 Task: Create a rule from the Routing list, Task moved to a section -> Set Priority in the project AgileLink , set the section as Done clear the priority
Action: Mouse moved to (1064, 179)
Screenshot: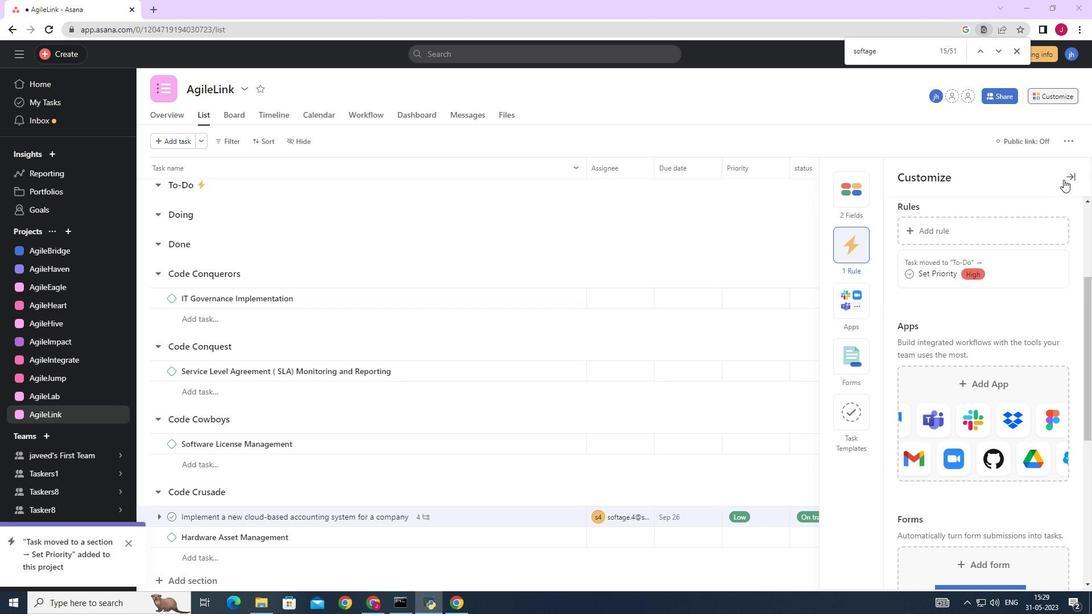 
Action: Mouse pressed left at (1064, 179)
Screenshot: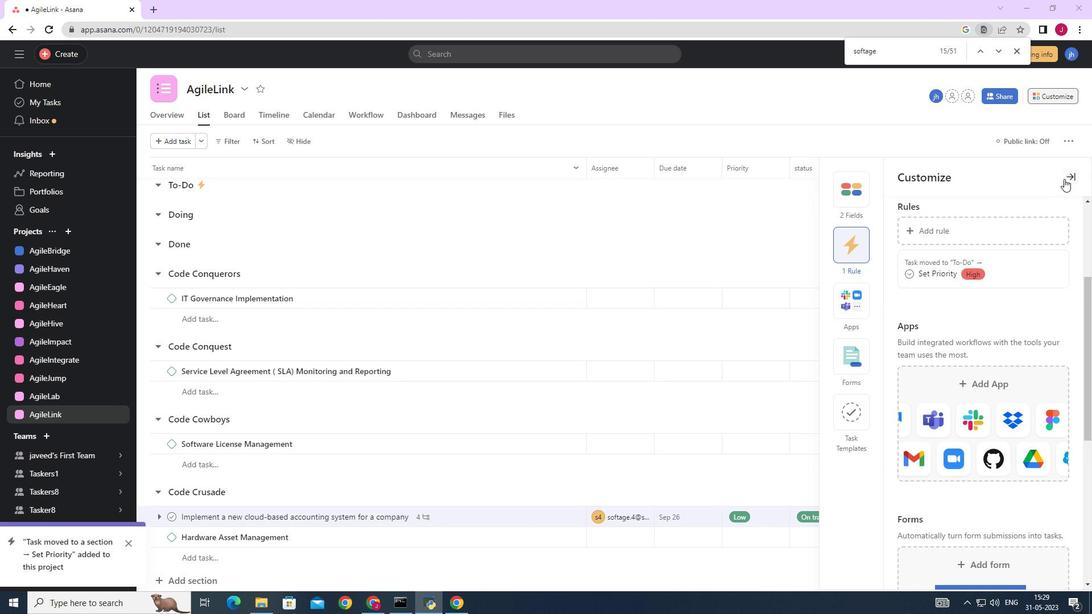 
Action: Mouse moved to (1050, 94)
Screenshot: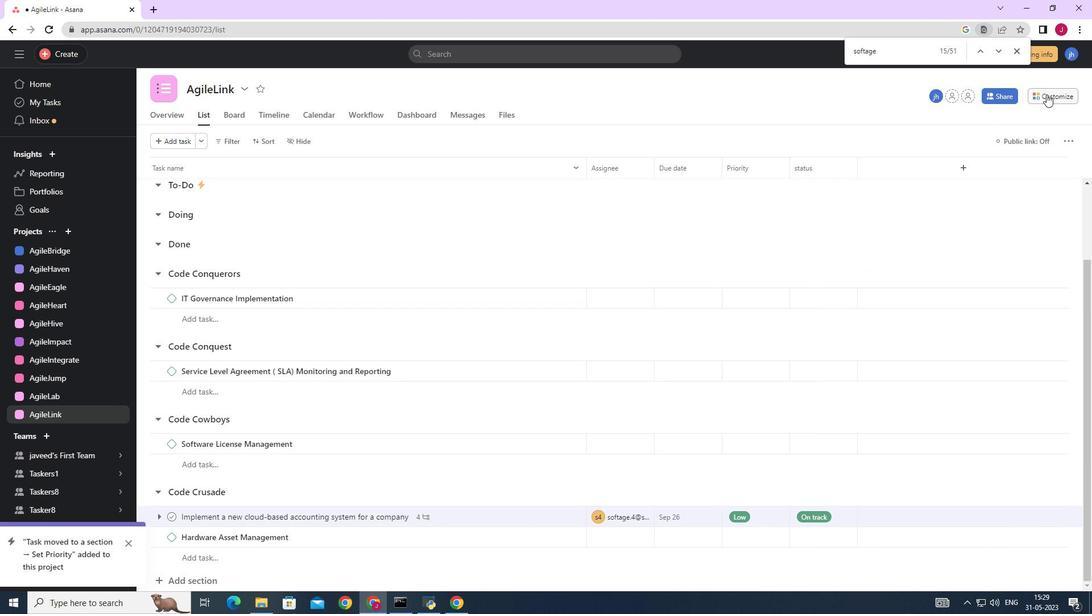 
Action: Mouse pressed left at (1050, 94)
Screenshot: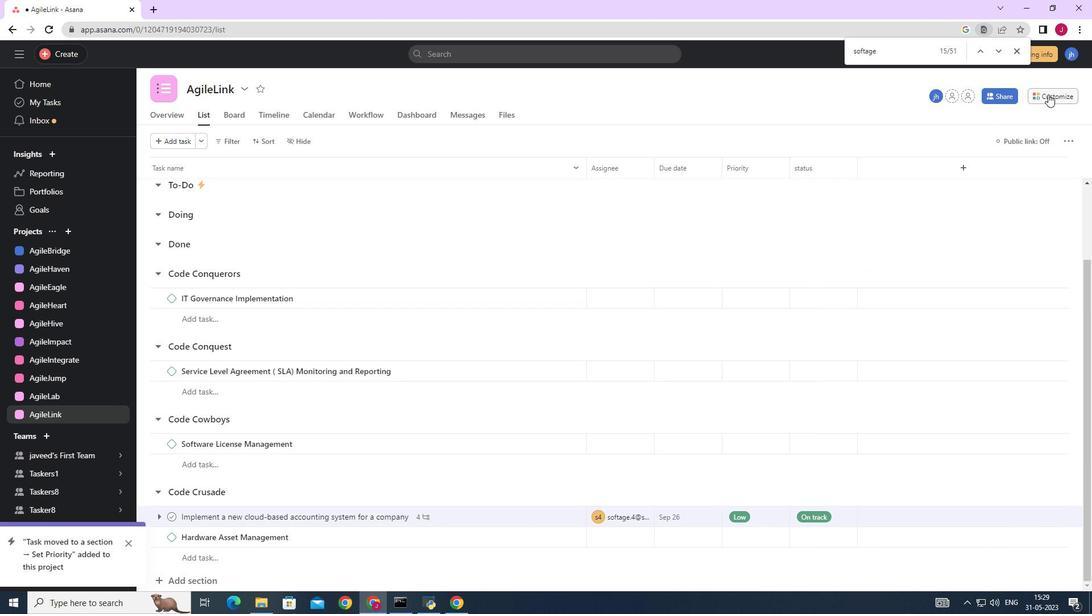 
Action: Mouse moved to (855, 252)
Screenshot: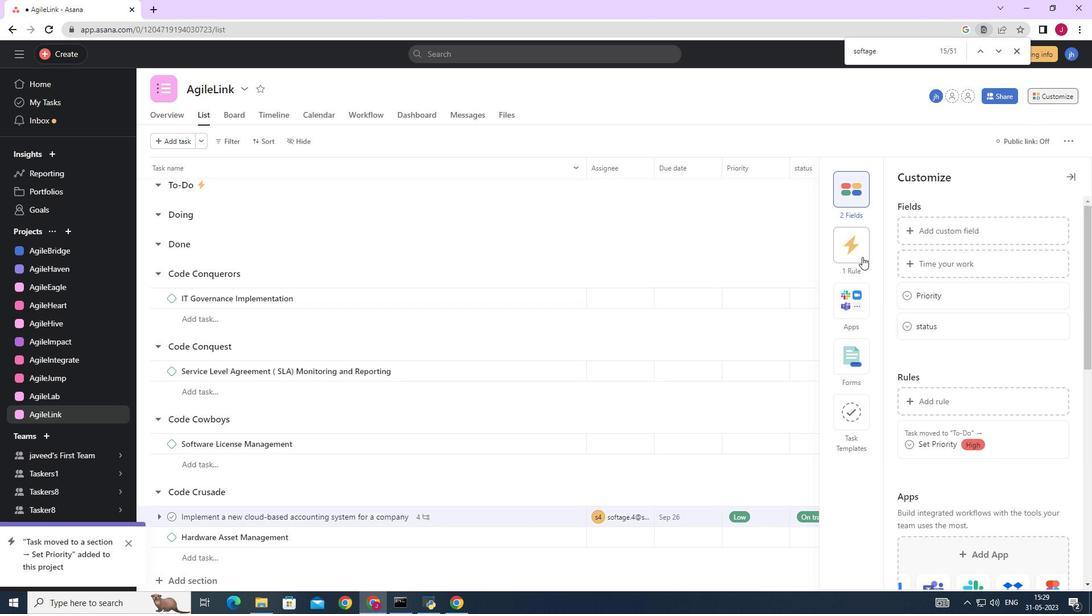 
Action: Mouse pressed left at (855, 252)
Screenshot: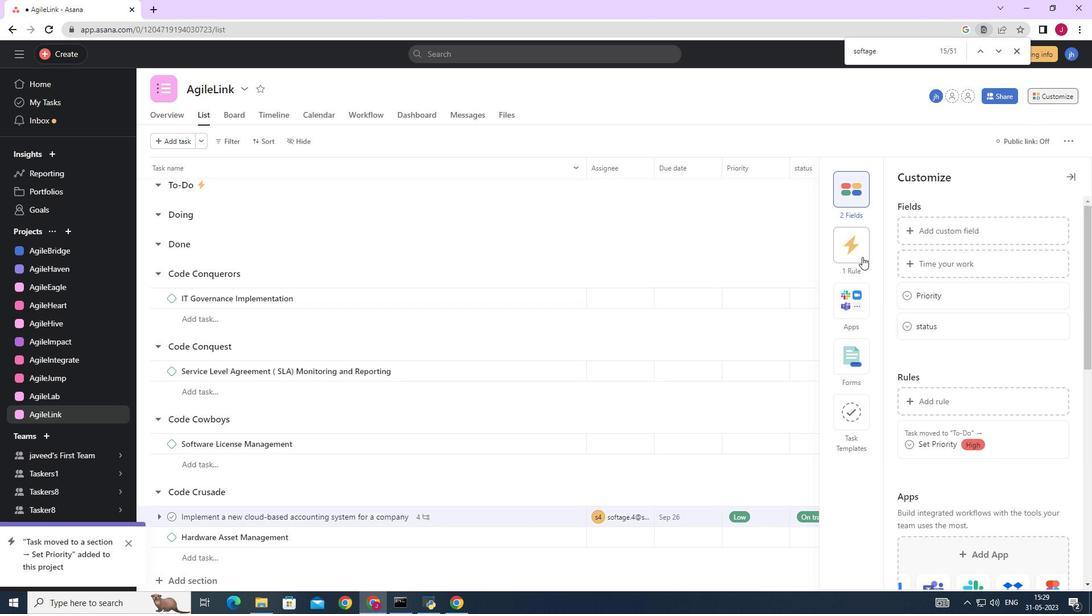 
Action: Mouse moved to (960, 226)
Screenshot: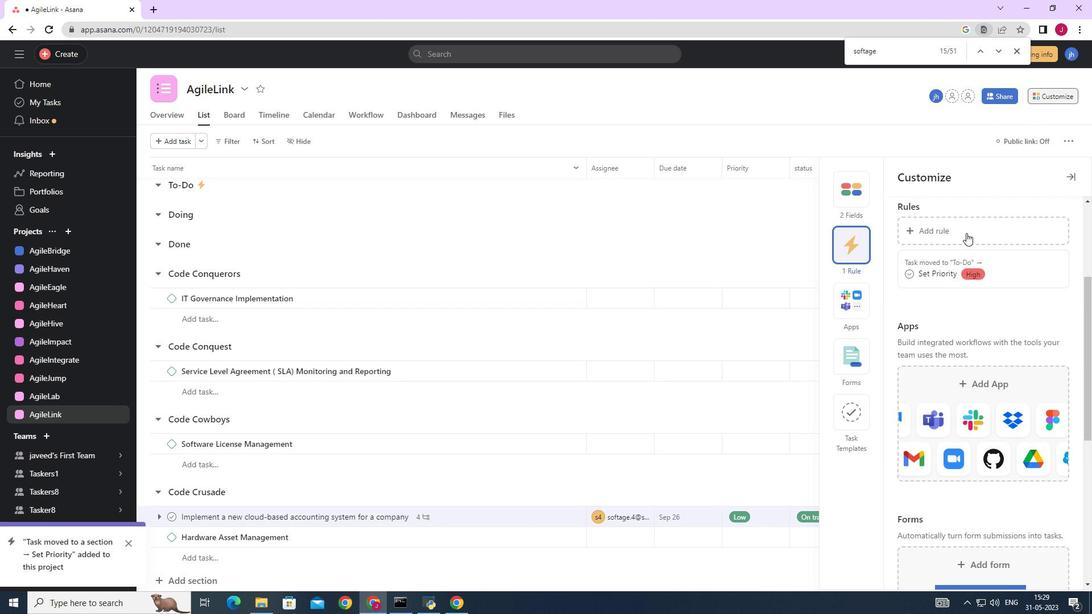 
Action: Mouse pressed left at (960, 226)
Screenshot: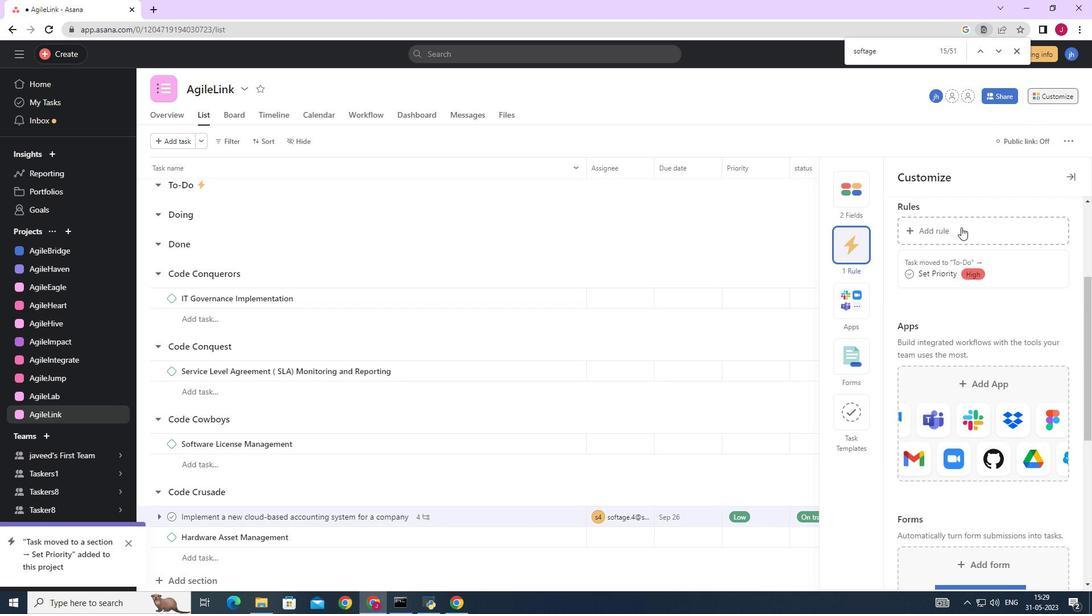 
Action: Mouse moved to (500, 170)
Screenshot: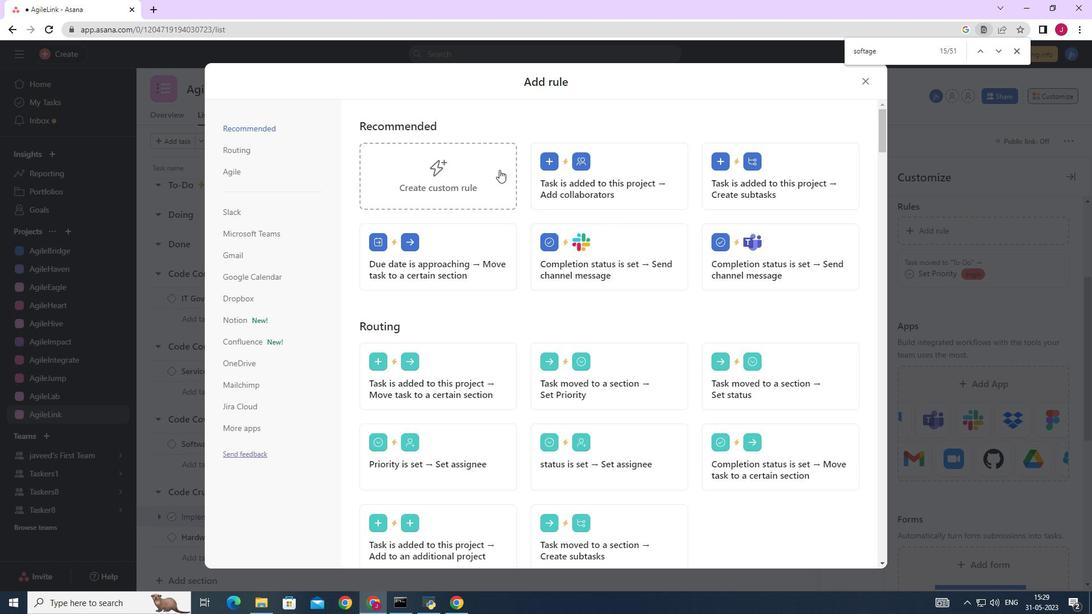 
Action: Mouse scrolled (500, 169) with delta (0, 0)
Screenshot: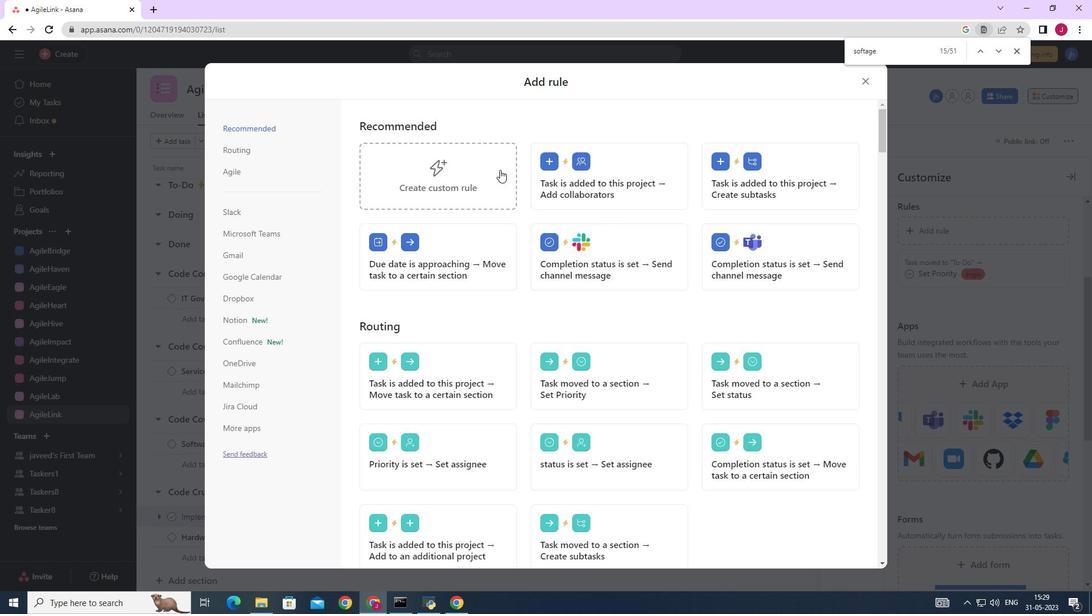 
Action: Mouse scrolled (500, 169) with delta (0, 0)
Screenshot: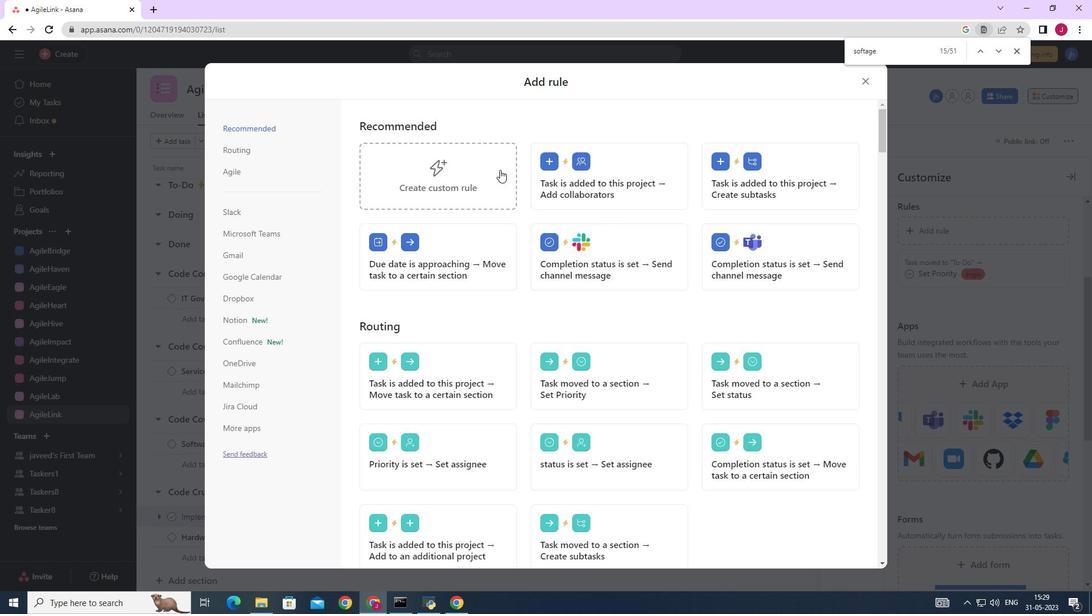
Action: Mouse moved to (245, 145)
Screenshot: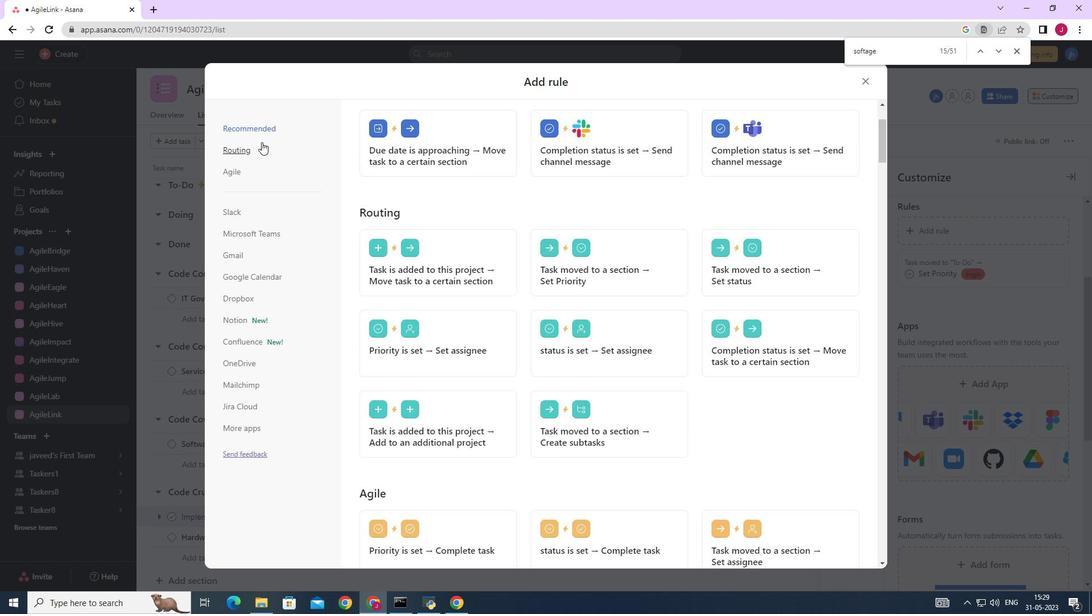 
Action: Mouse pressed left at (245, 145)
Screenshot: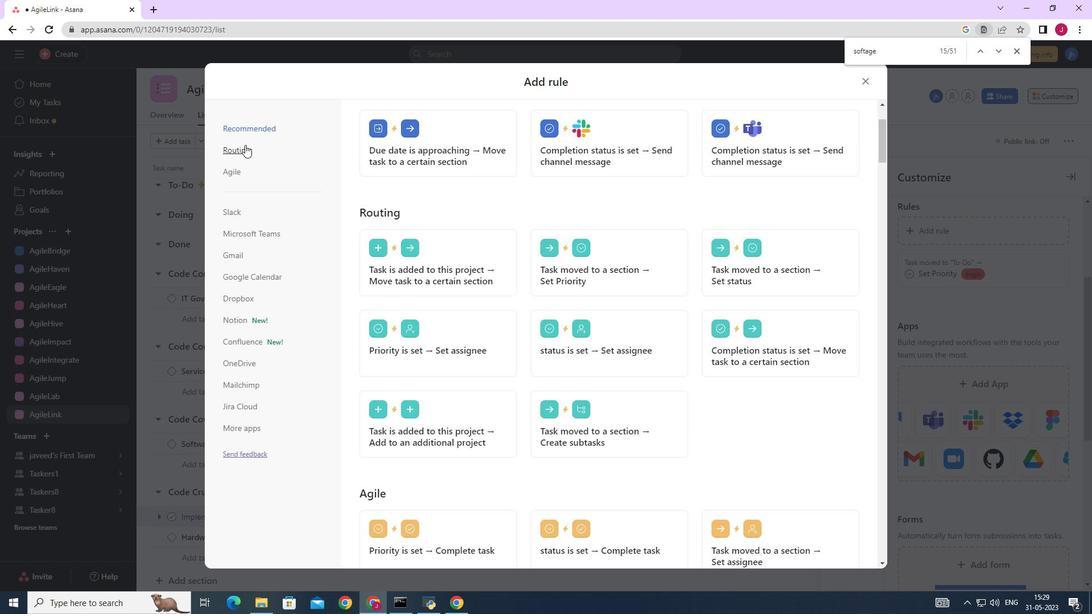 
Action: Mouse moved to (600, 166)
Screenshot: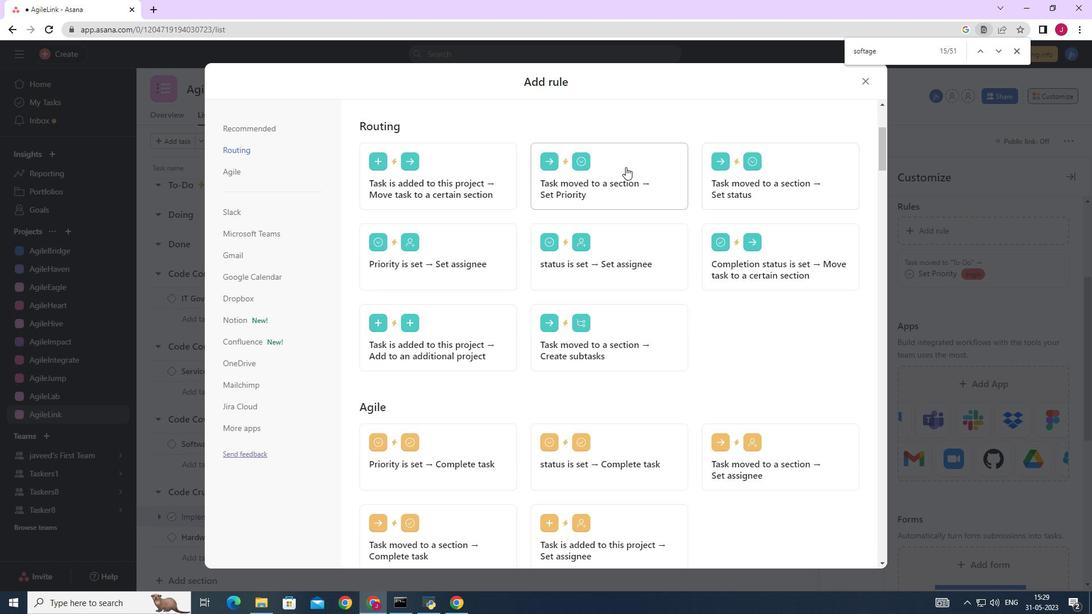 
Action: Mouse pressed left at (600, 166)
Screenshot: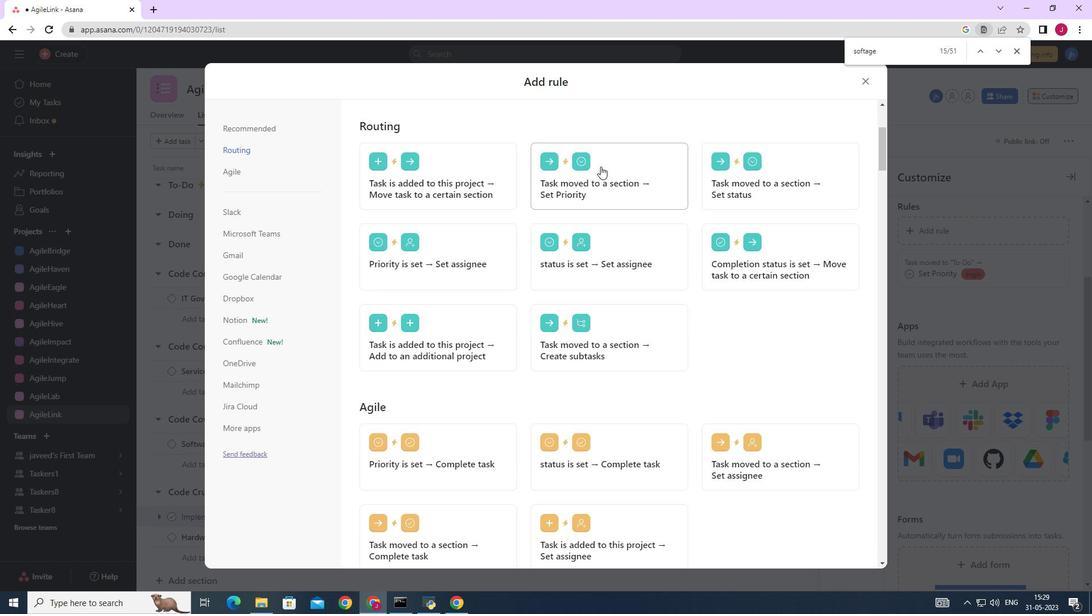 
Action: Mouse moved to (459, 313)
Screenshot: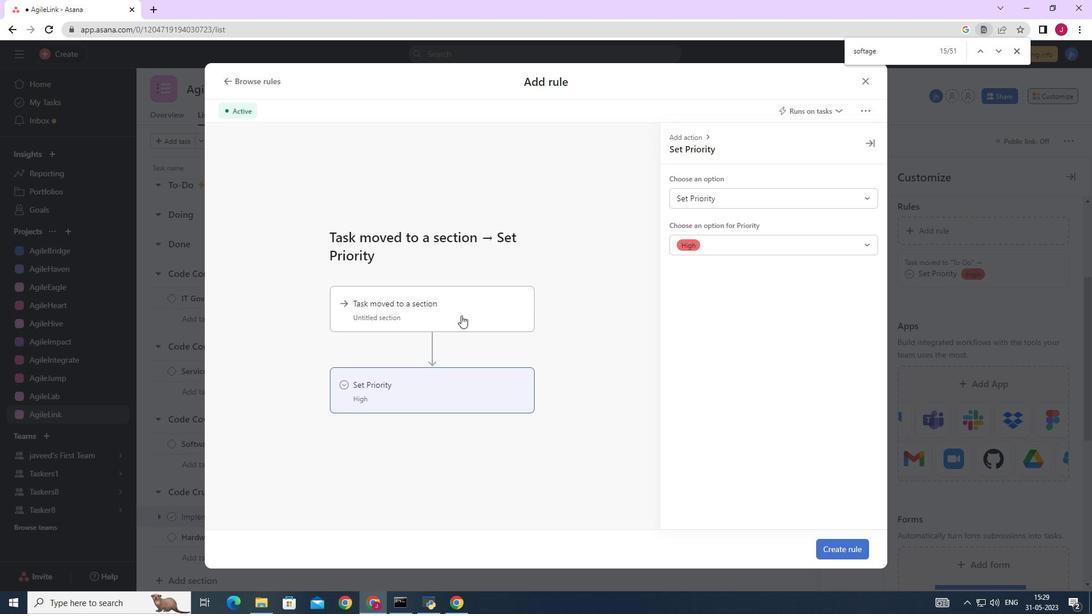 
Action: Mouse pressed left at (459, 313)
Screenshot: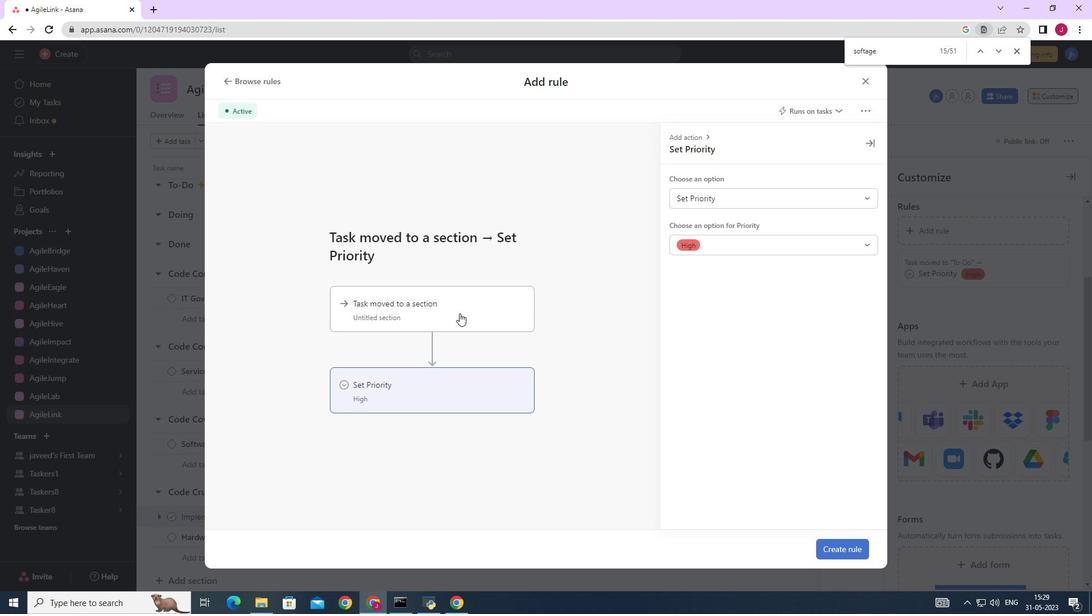 
Action: Mouse moved to (739, 200)
Screenshot: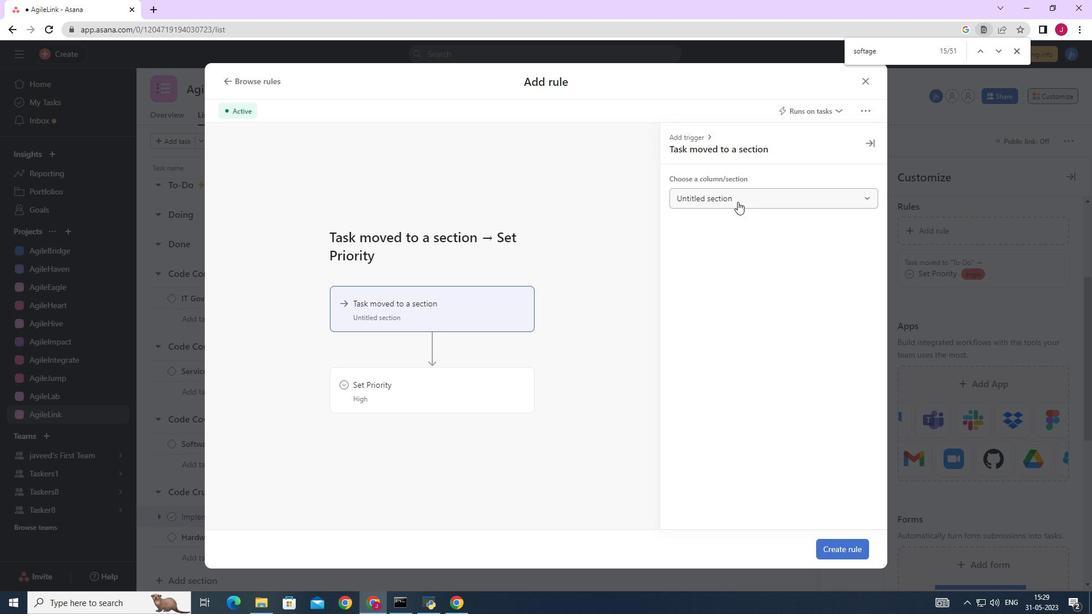 
Action: Mouse pressed left at (739, 200)
Screenshot: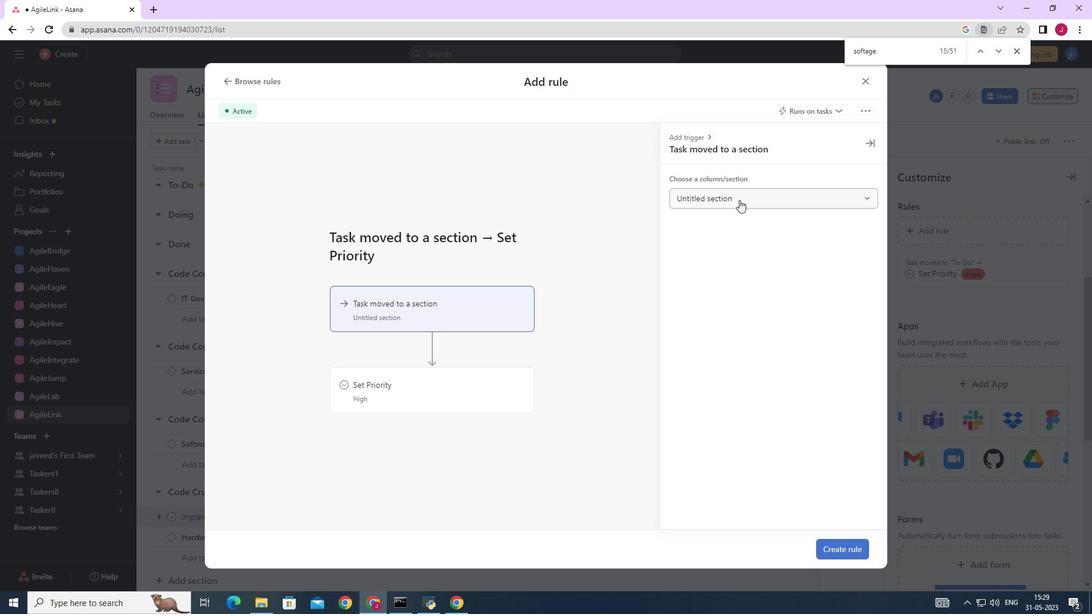
Action: Mouse moved to (716, 278)
Screenshot: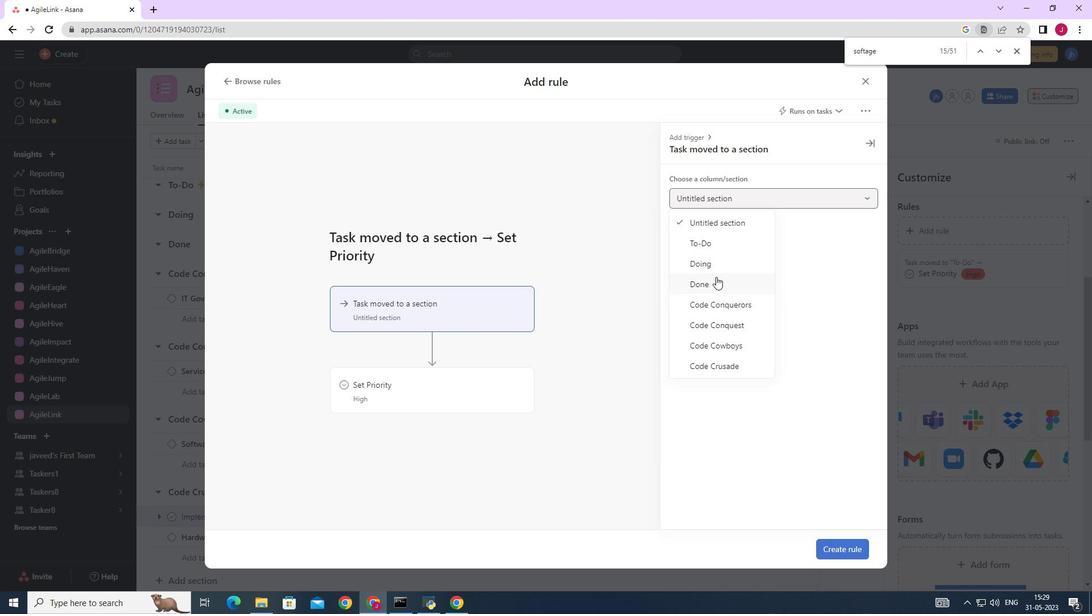 
Action: Mouse pressed left at (716, 278)
Screenshot: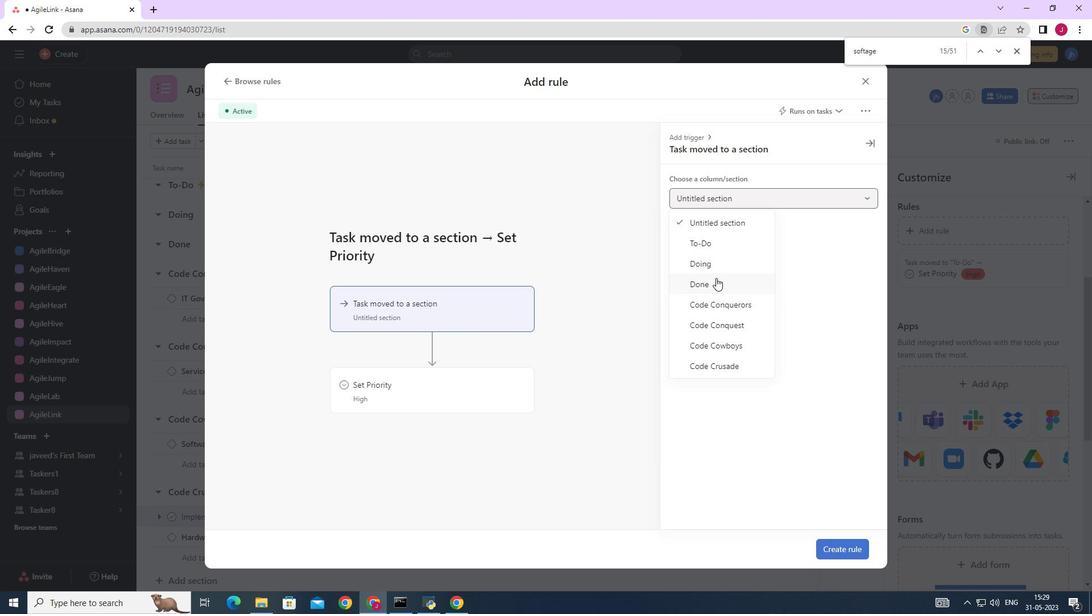 
Action: Mouse moved to (403, 386)
Screenshot: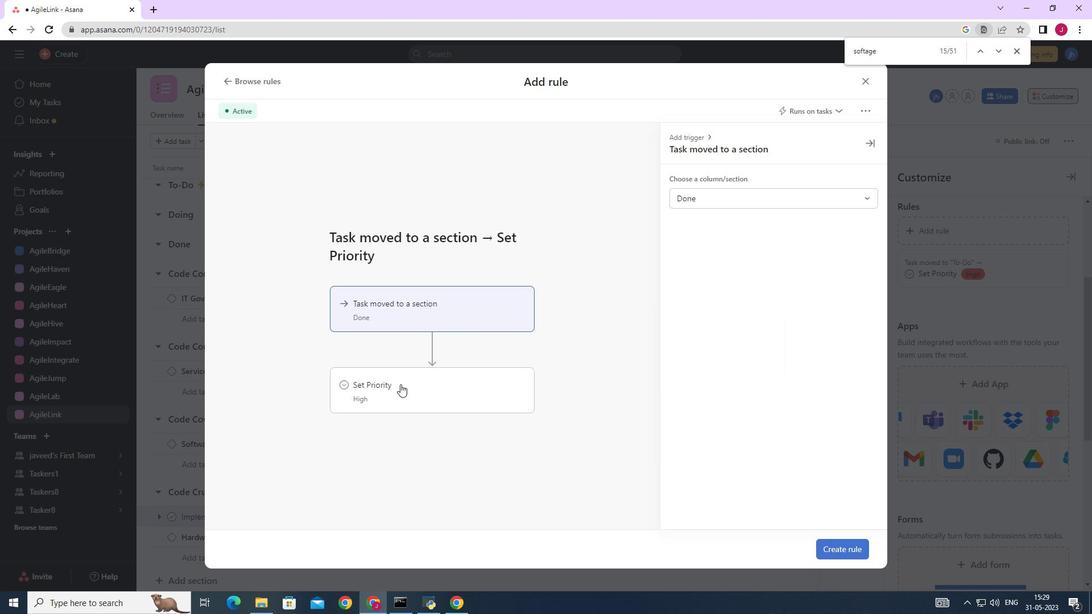
Action: Mouse pressed left at (403, 386)
Screenshot: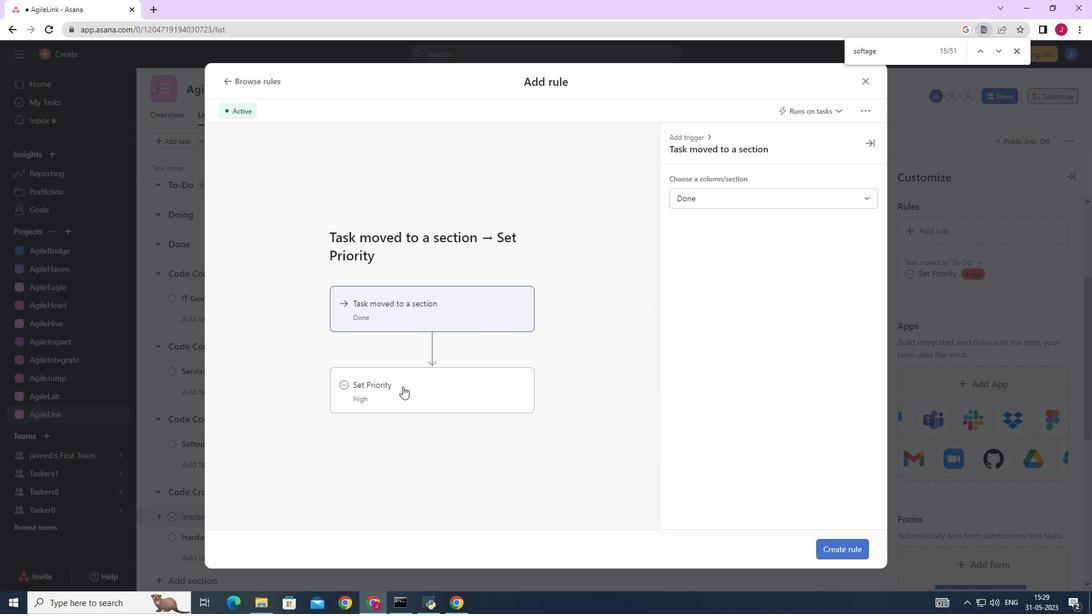 
Action: Mouse moved to (762, 190)
Screenshot: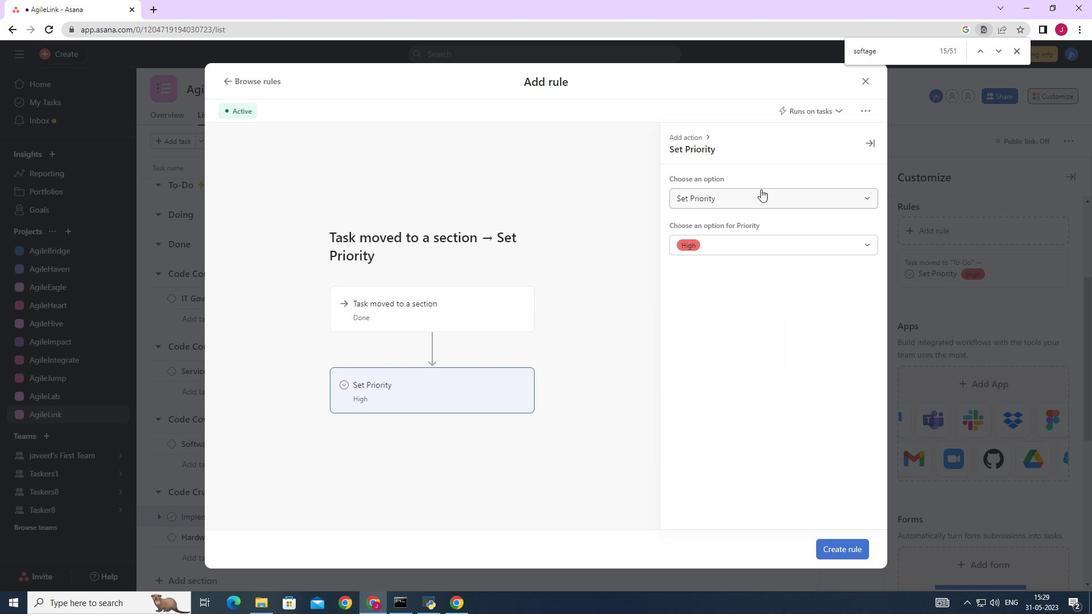
Action: Mouse pressed left at (762, 190)
Screenshot: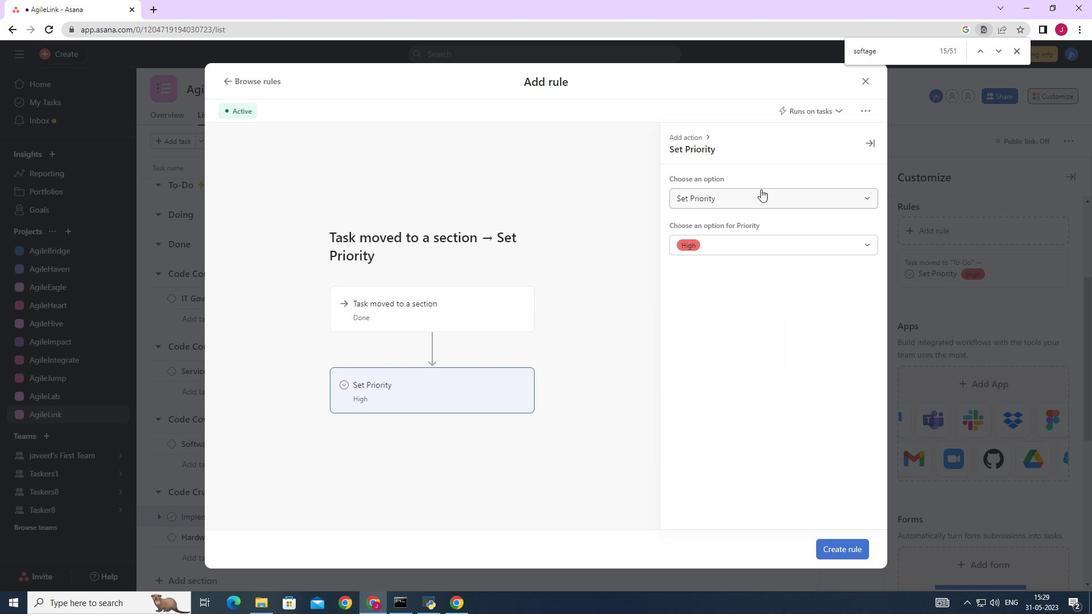 
Action: Mouse moved to (727, 240)
Screenshot: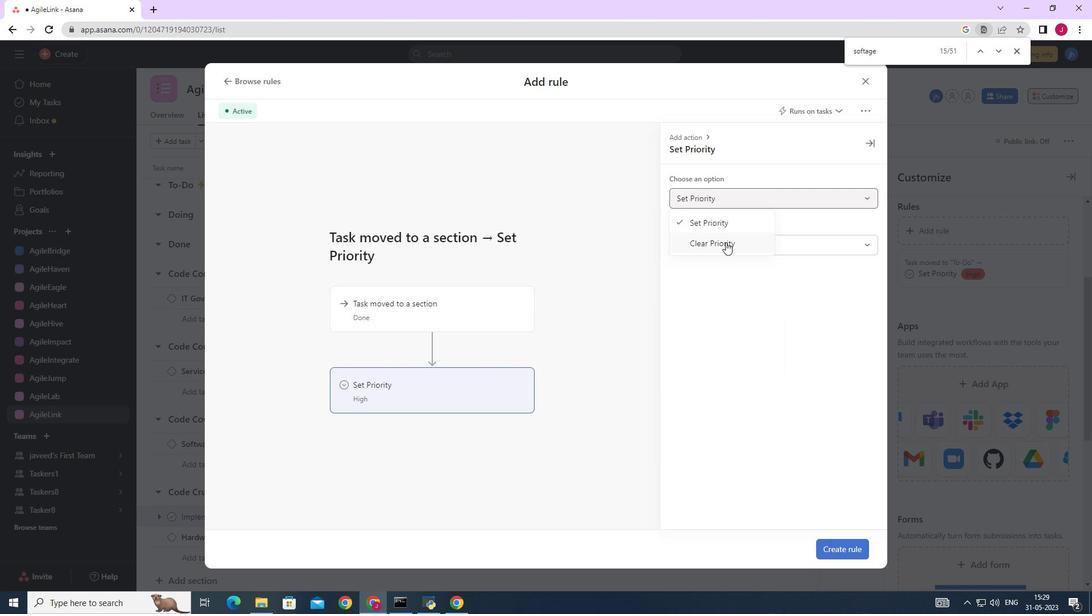 
Action: Mouse pressed left at (727, 240)
Screenshot: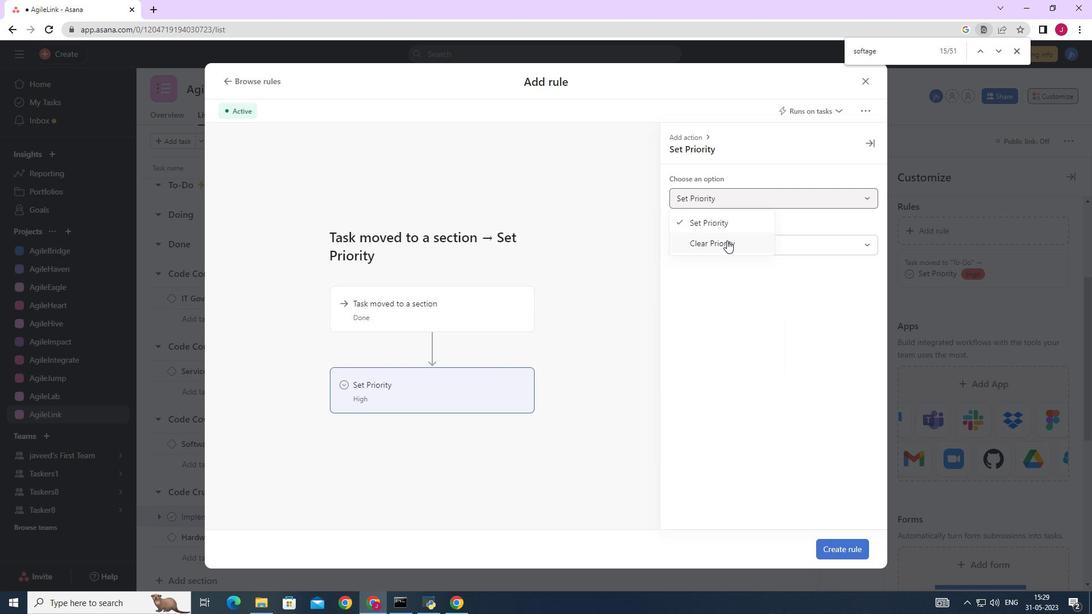 
Action: Mouse moved to (451, 385)
Screenshot: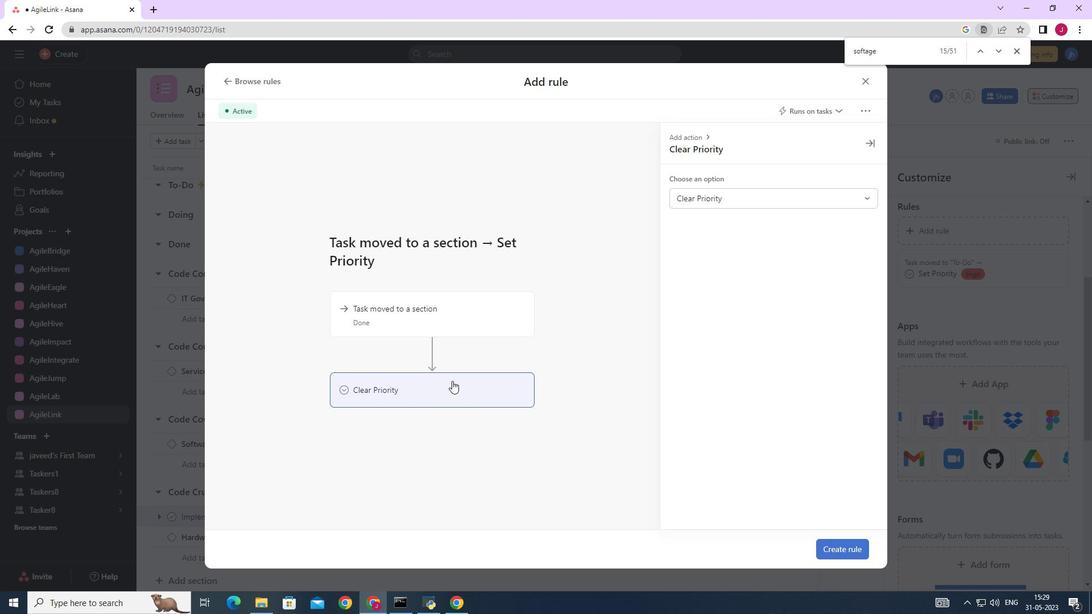 
Action: Mouse pressed left at (451, 385)
Screenshot: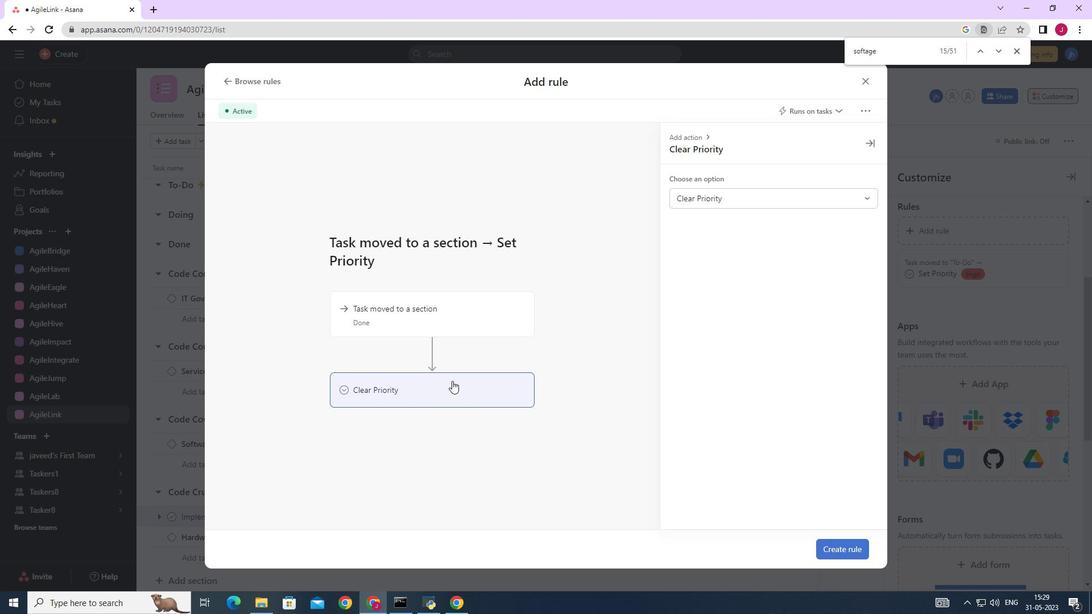 
Action: Mouse moved to (849, 552)
Screenshot: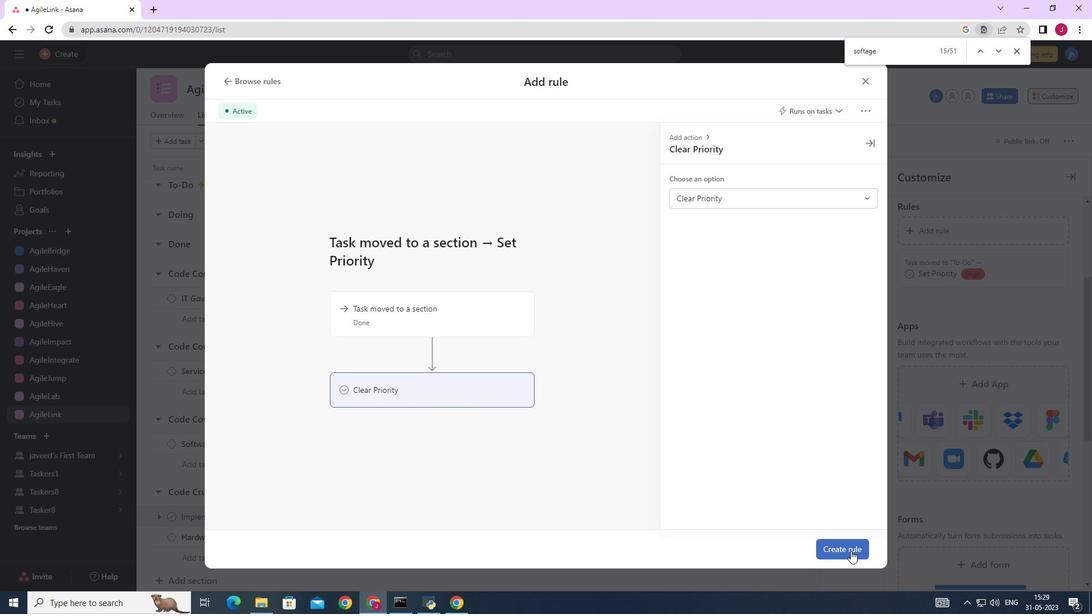 
Action: Mouse pressed left at (849, 552)
Screenshot: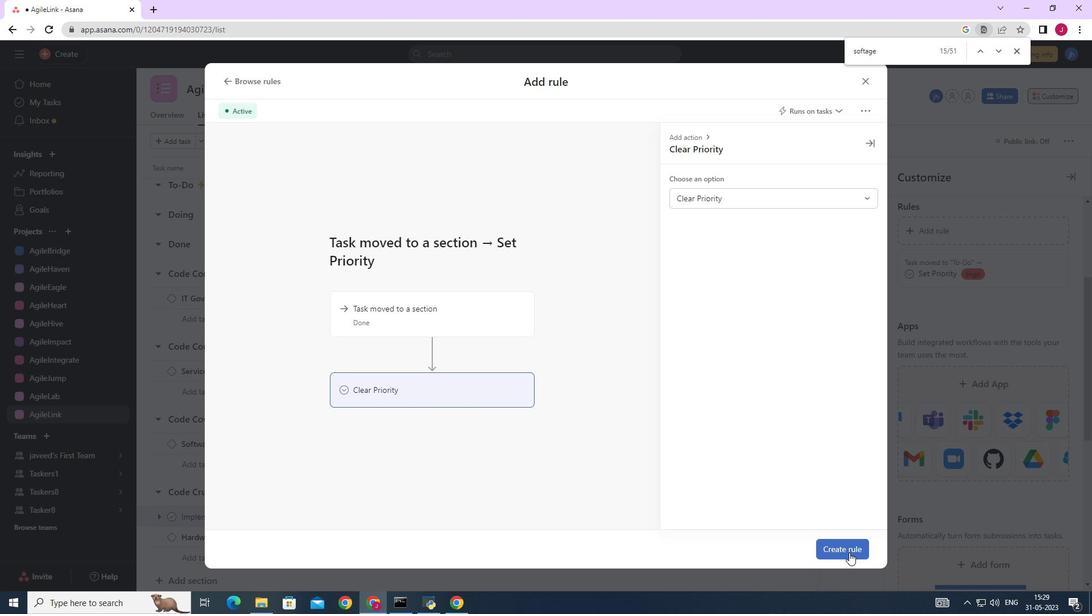 
Action: Mouse moved to (837, 534)
Screenshot: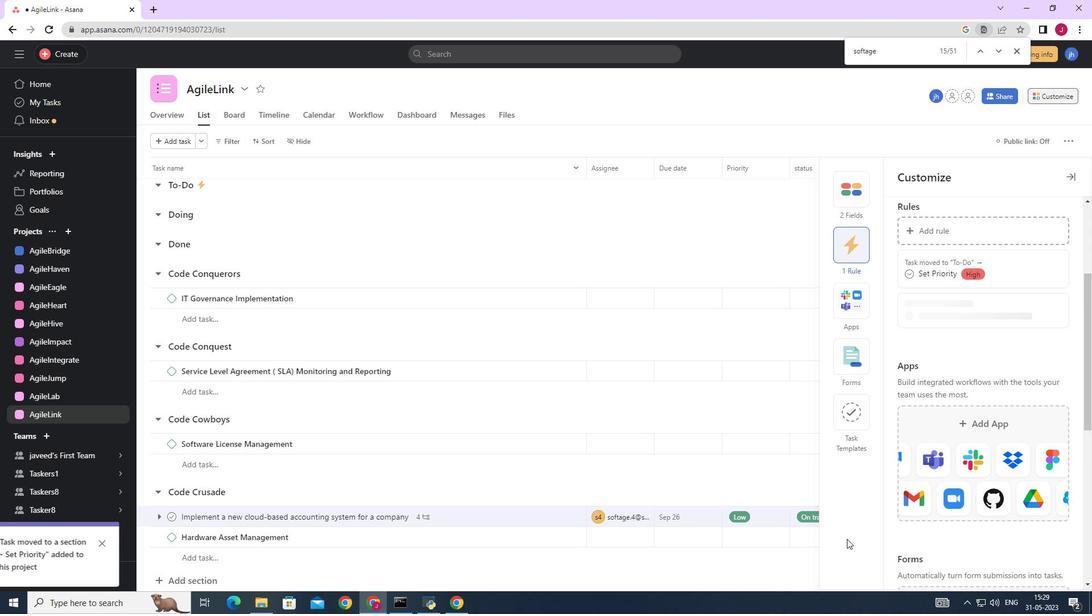 
